 Task: Add Attachment from computer to Card Card0045 in Board Board0042 in Workspace Development in Trello
Action: Mouse moved to (566, 54)
Screenshot: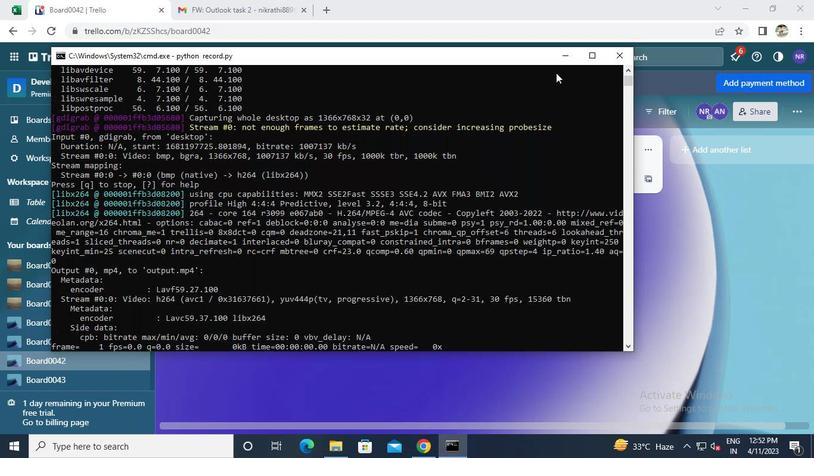 
Action: Mouse pressed left at (566, 54)
Screenshot: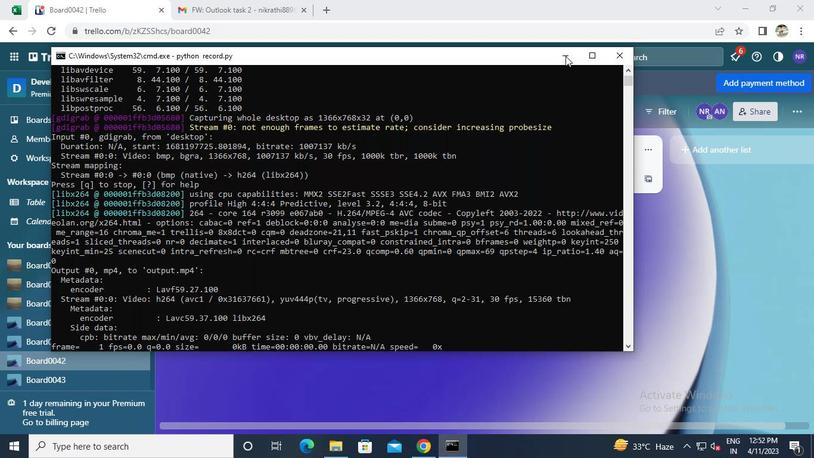 
Action: Mouse moved to (230, 185)
Screenshot: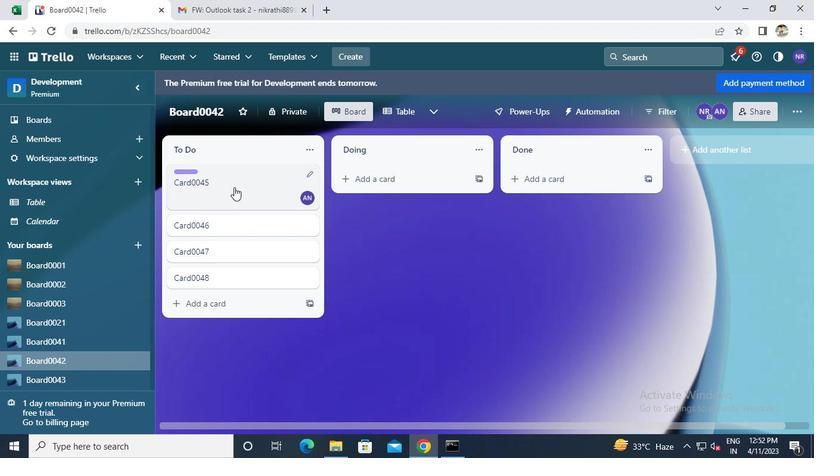 
Action: Mouse pressed left at (230, 185)
Screenshot: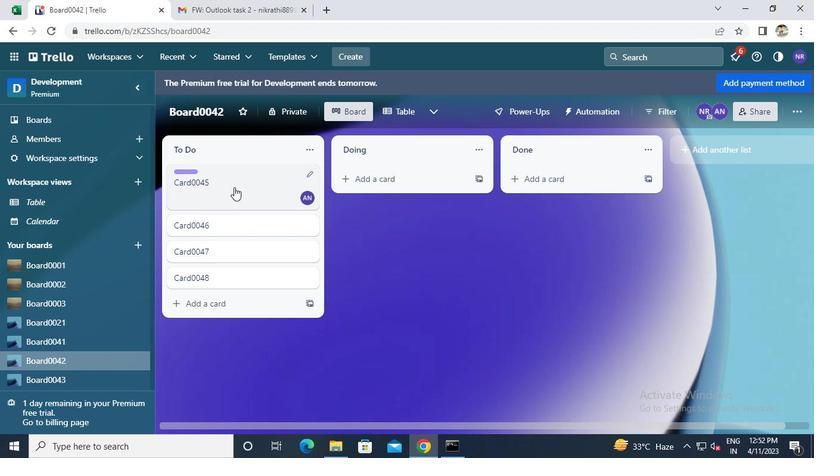 
Action: Mouse moved to (538, 289)
Screenshot: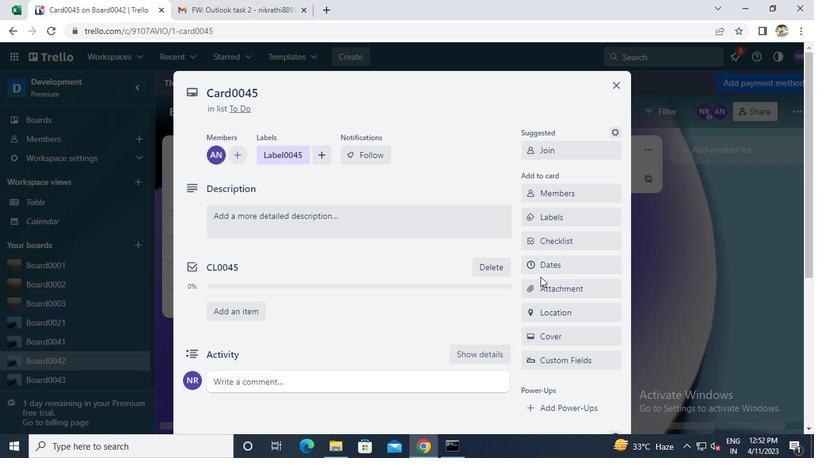 
Action: Mouse pressed left at (538, 289)
Screenshot: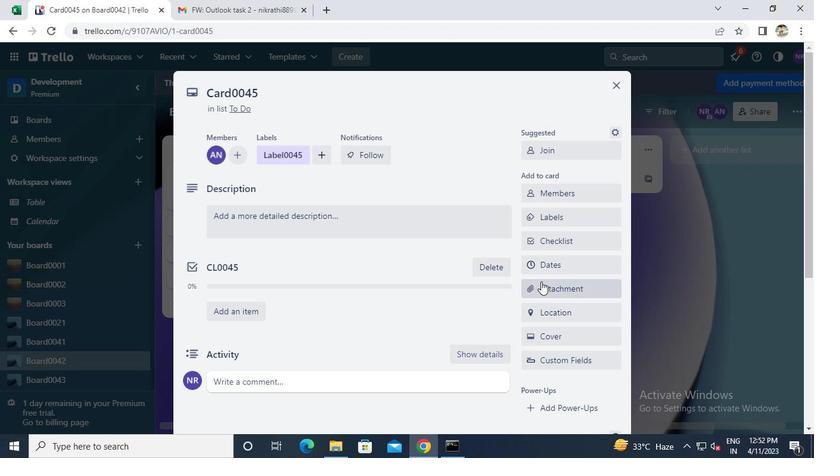 
Action: Mouse moved to (538, 103)
Screenshot: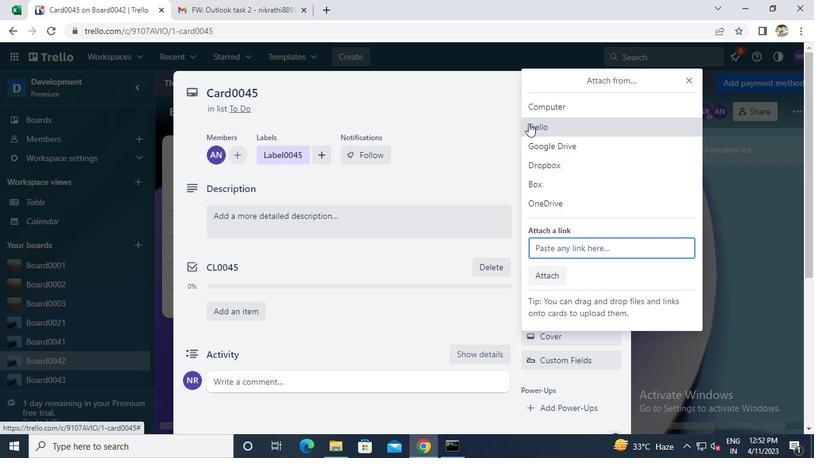 
Action: Mouse pressed left at (538, 103)
Screenshot: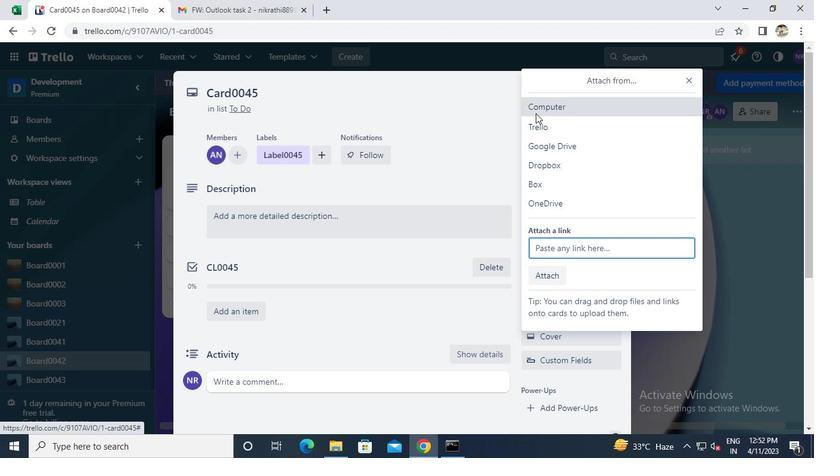 
Action: Mouse moved to (267, 105)
Screenshot: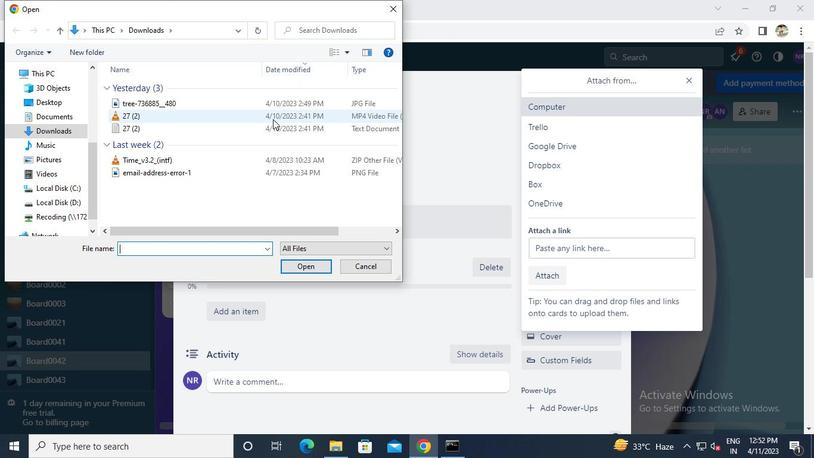 
Action: Mouse pressed left at (267, 105)
Screenshot: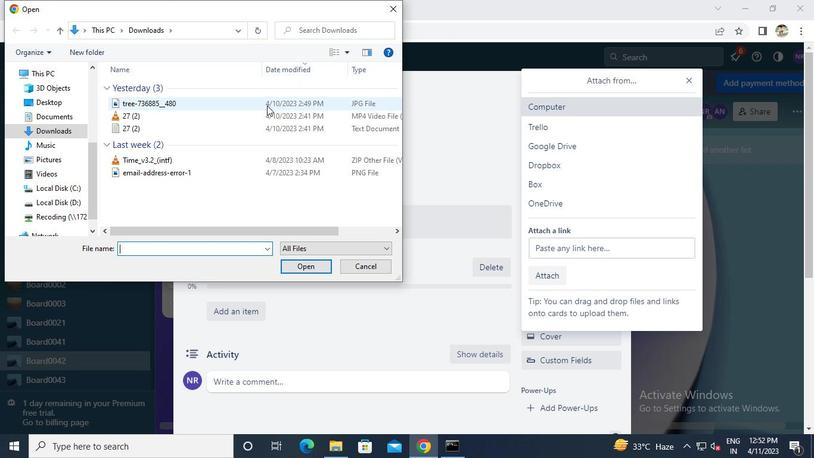 
Action: Mouse moved to (300, 266)
Screenshot: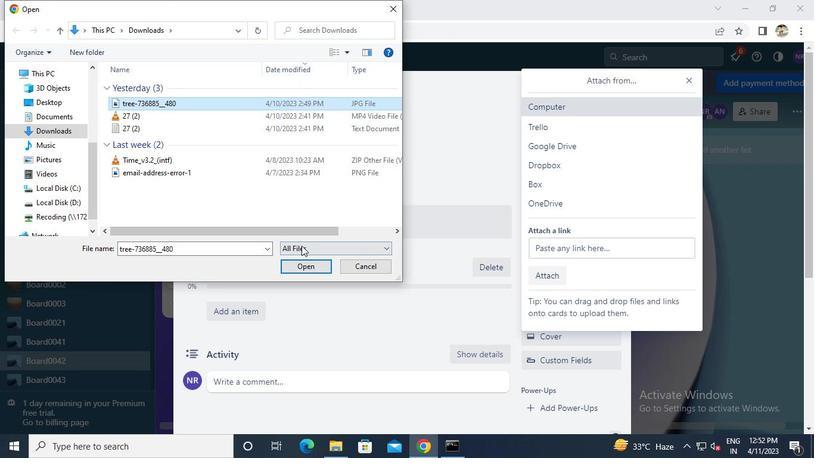 
Action: Mouse pressed left at (300, 266)
Screenshot: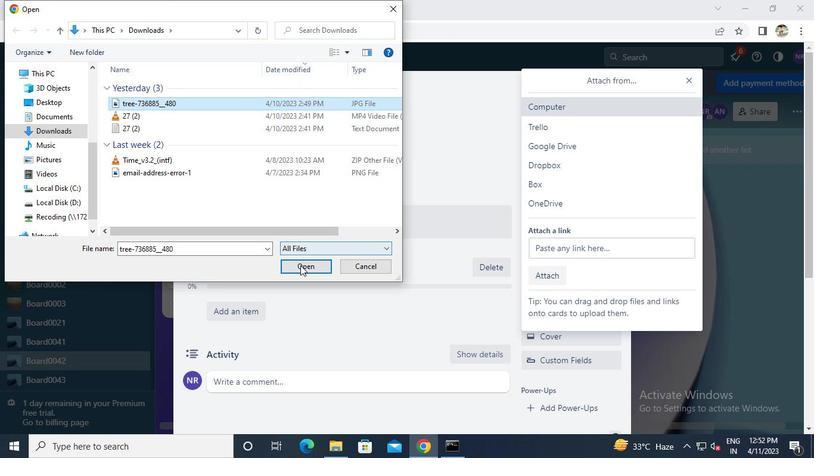 
Action: Mouse moved to (445, 441)
Screenshot: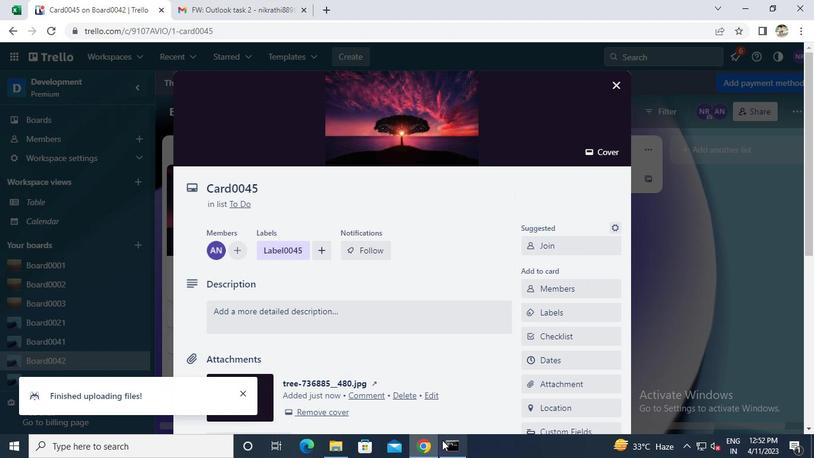 
Action: Mouse pressed left at (445, 441)
Screenshot: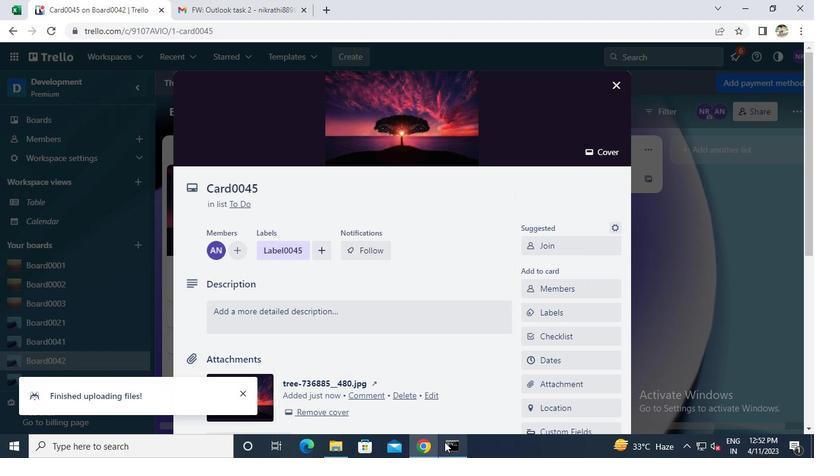
Action: Mouse moved to (614, 54)
Screenshot: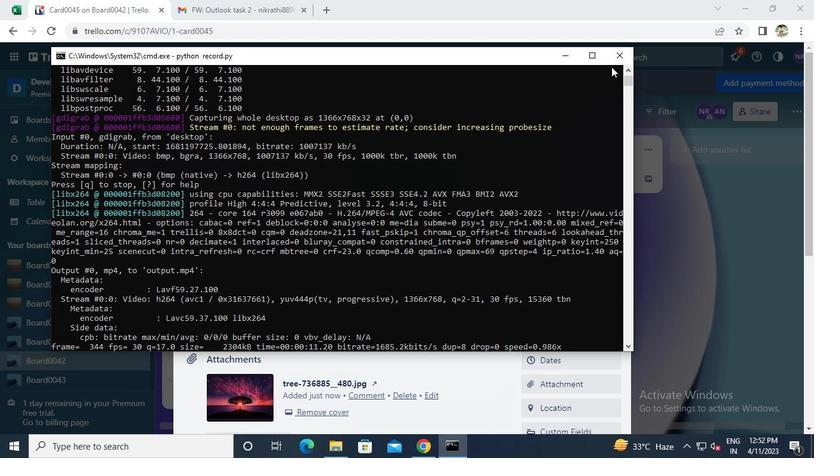 
Action: Mouse pressed left at (614, 54)
Screenshot: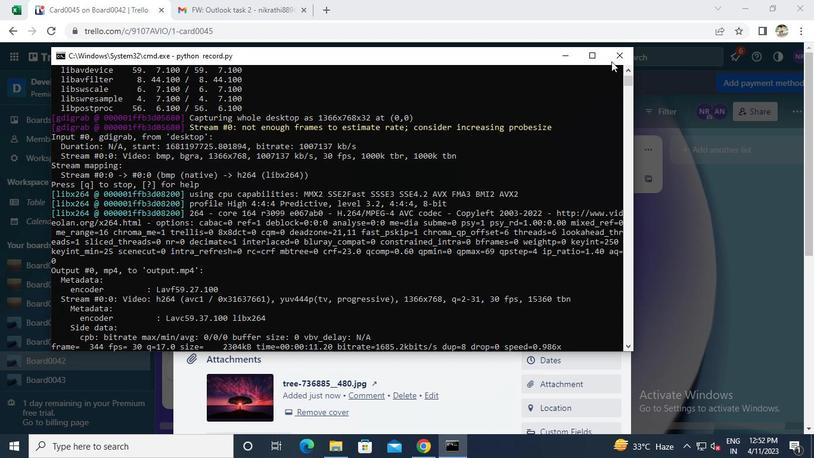 
